 Task: Sort your dependencies by most sponsors.
Action: Mouse moved to (222, 187)
Screenshot: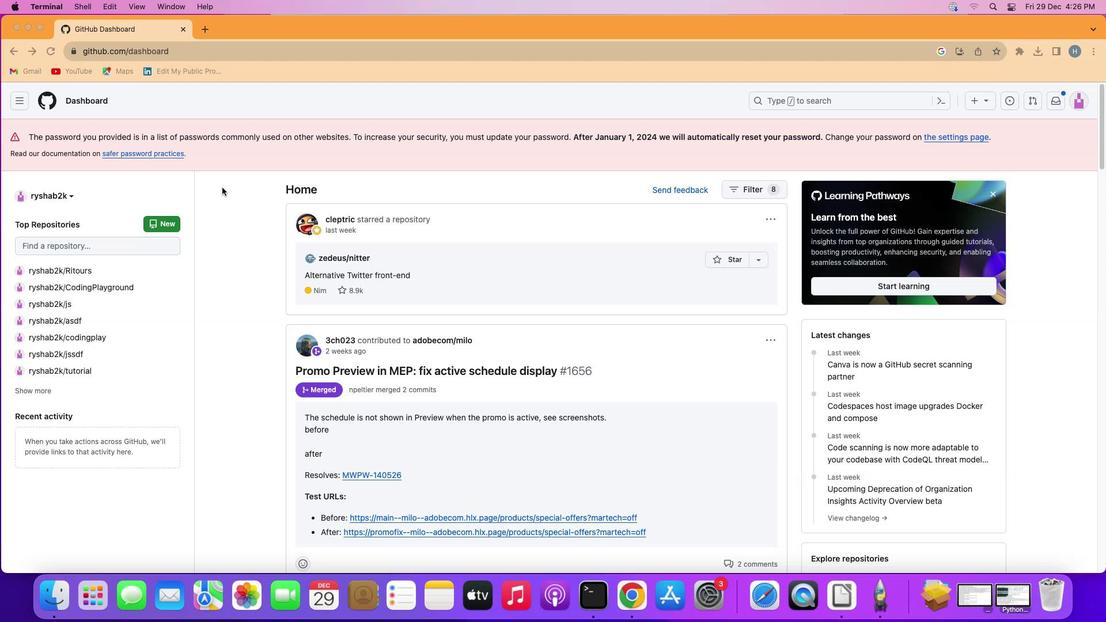 
Action: Mouse pressed left at (222, 187)
Screenshot: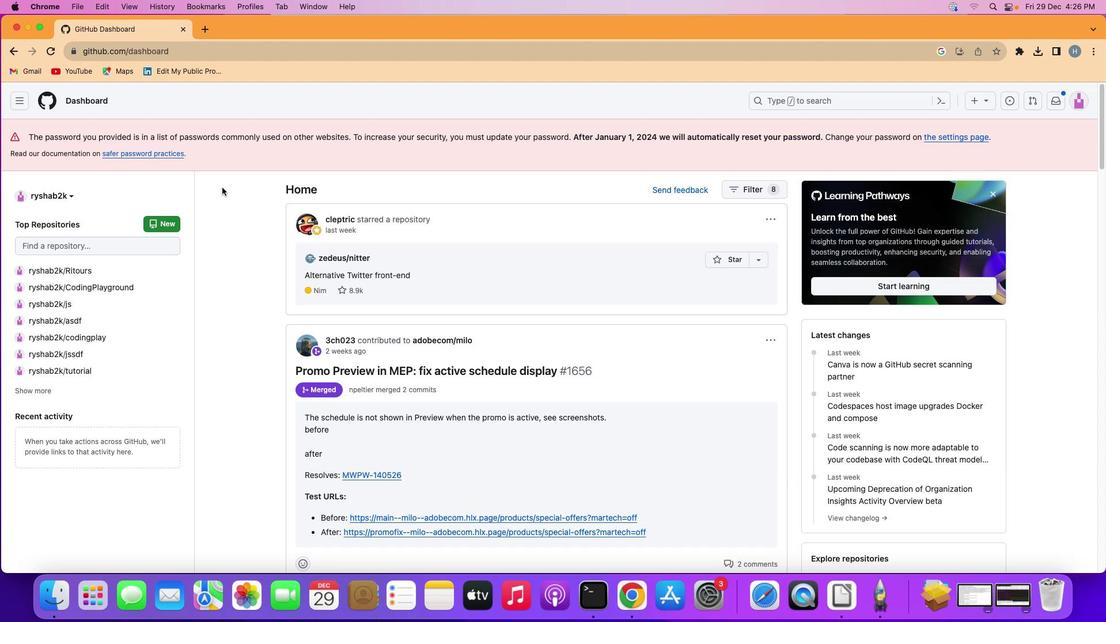 
Action: Mouse moved to (15, 95)
Screenshot: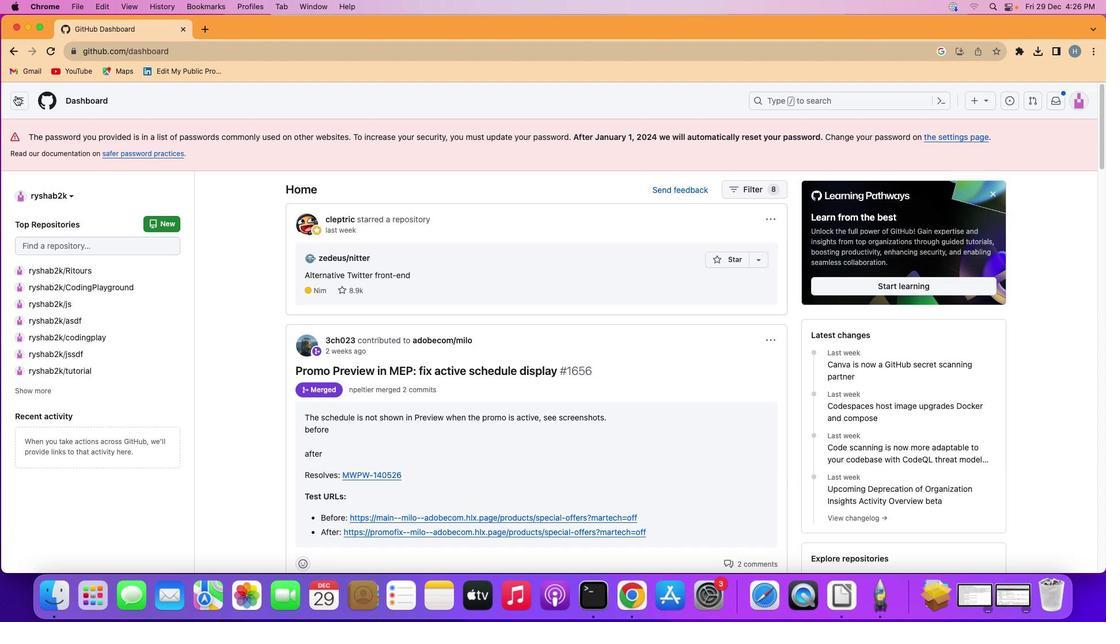 
Action: Mouse pressed left at (15, 95)
Screenshot: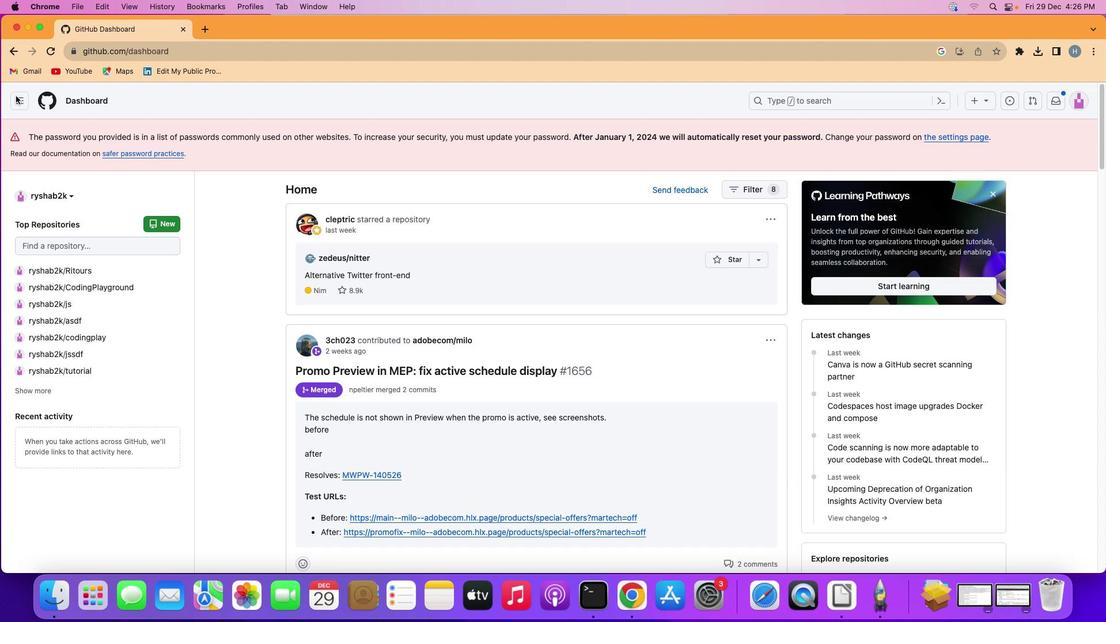 
Action: Mouse moved to (93, 244)
Screenshot: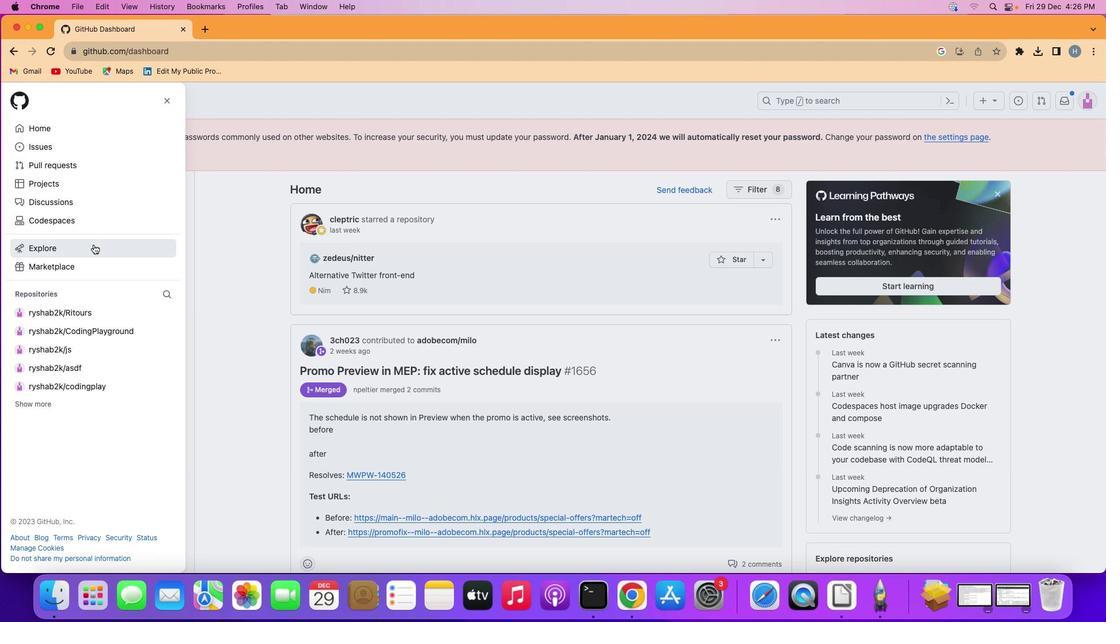 
Action: Mouse pressed left at (93, 244)
Screenshot: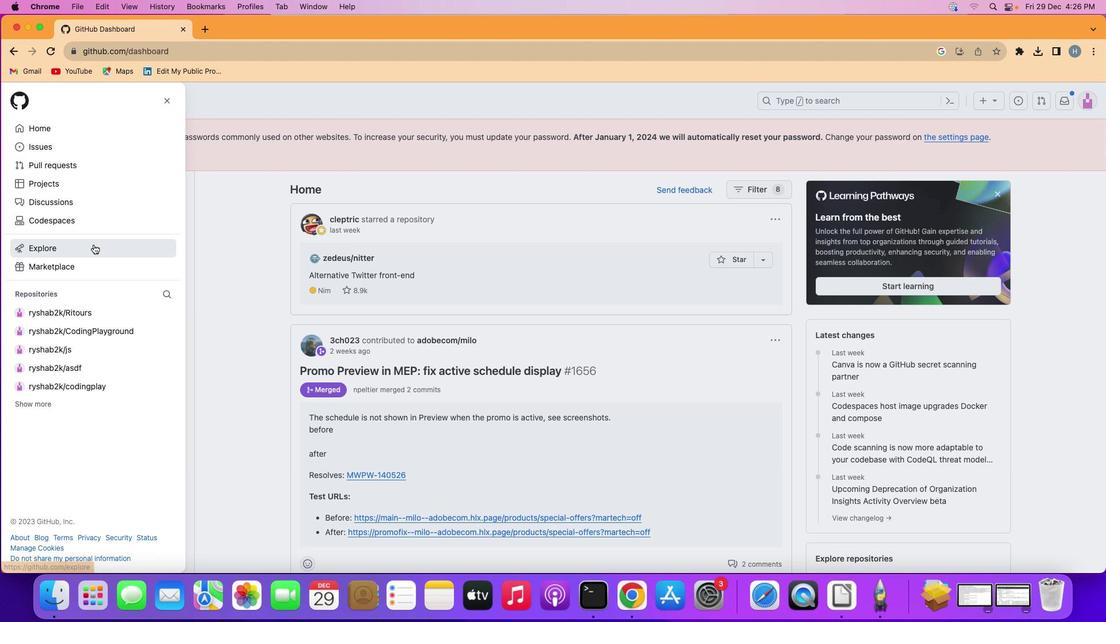 
Action: Mouse moved to (660, 186)
Screenshot: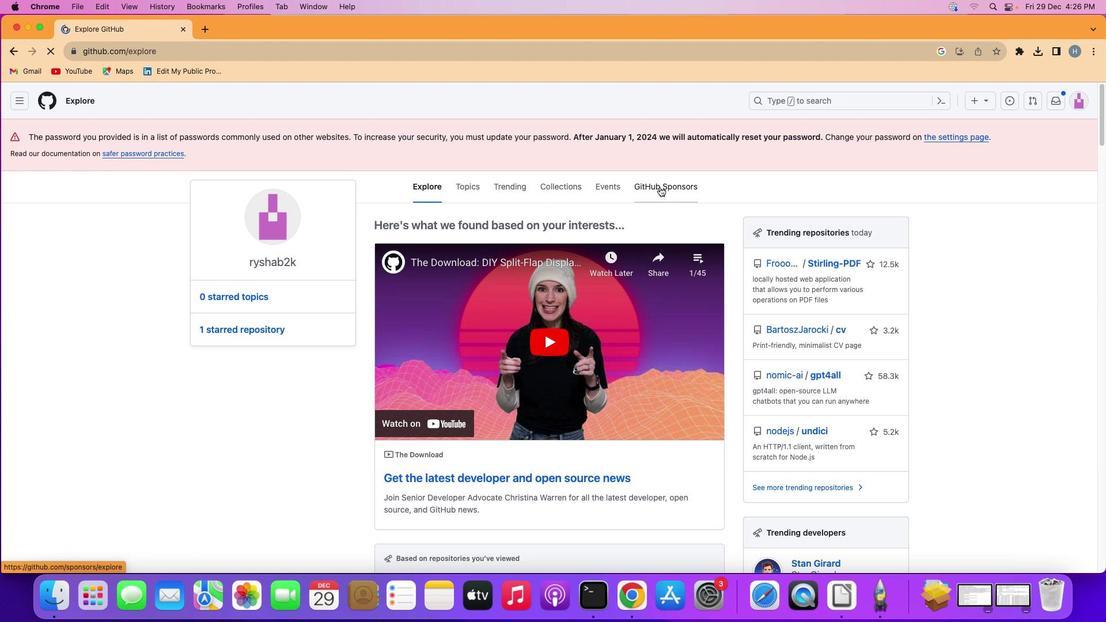 
Action: Mouse pressed left at (660, 186)
Screenshot: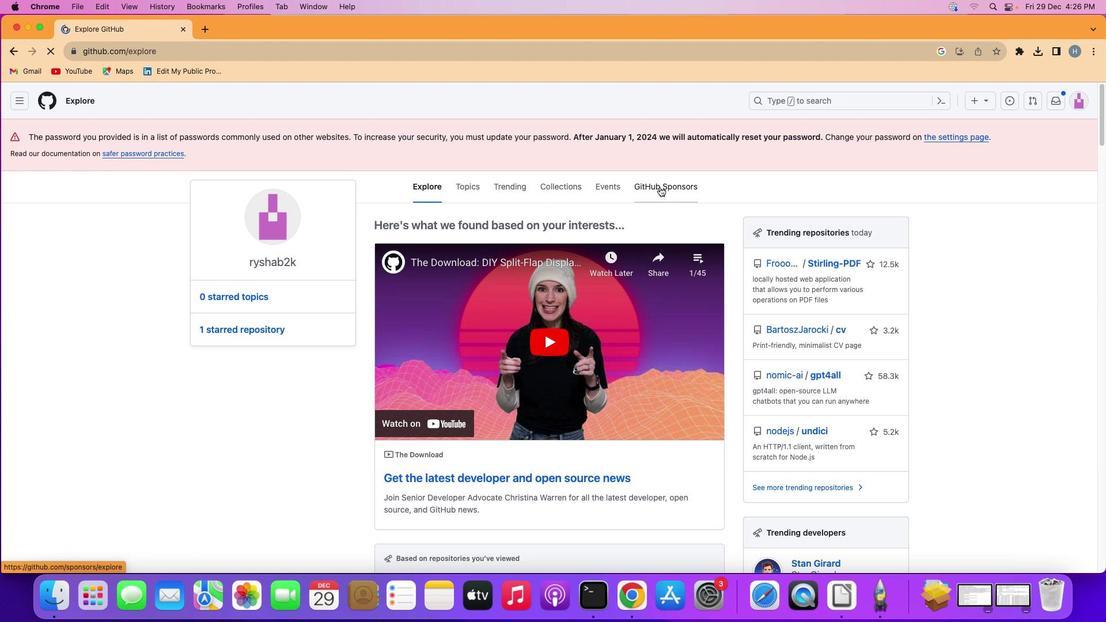
Action: Mouse moved to (733, 341)
Screenshot: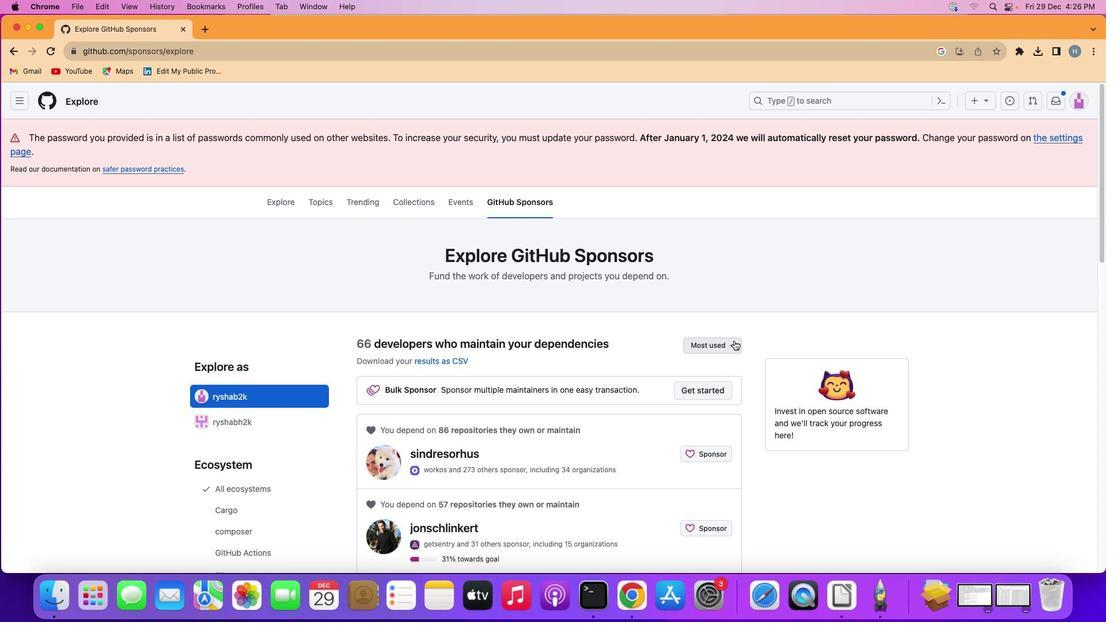 
Action: Mouse pressed left at (733, 341)
Screenshot: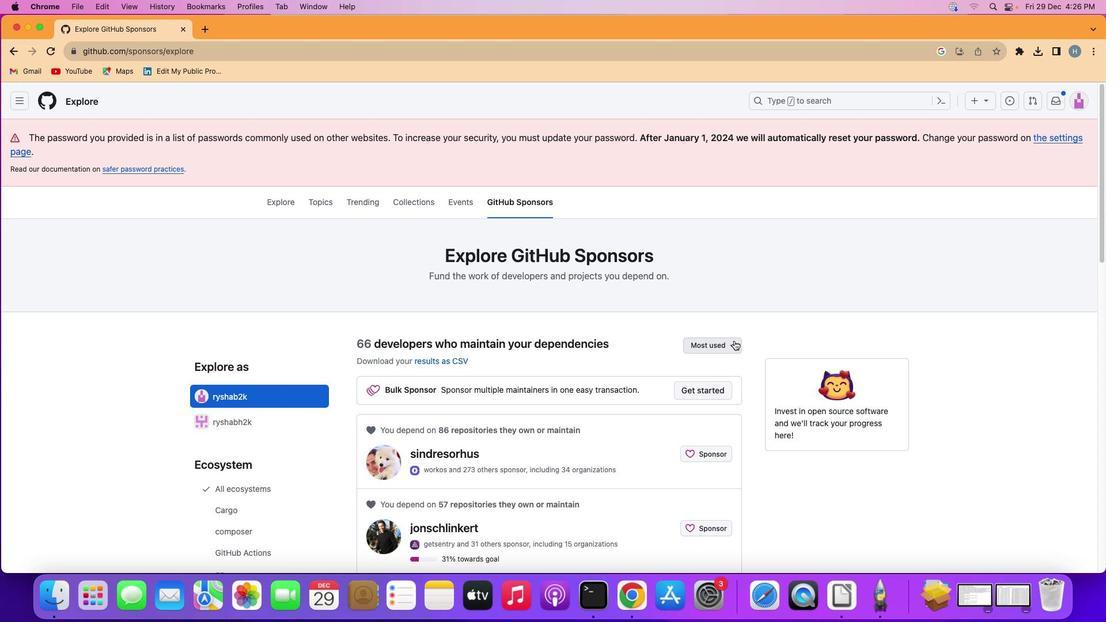 
Action: Mouse moved to (689, 404)
Screenshot: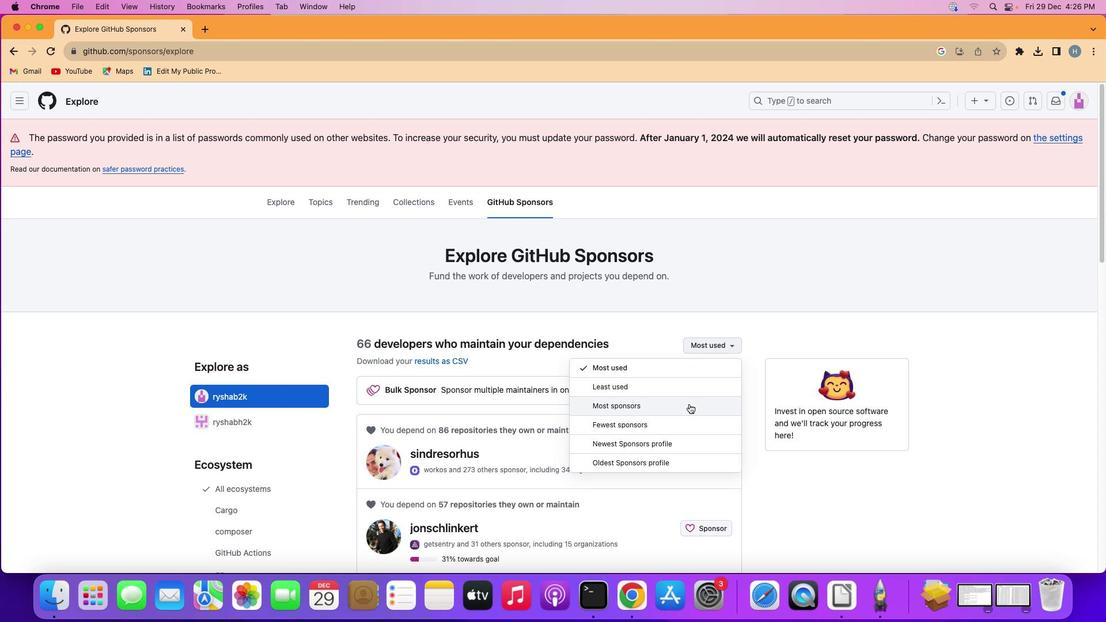 
Action: Mouse pressed left at (689, 404)
Screenshot: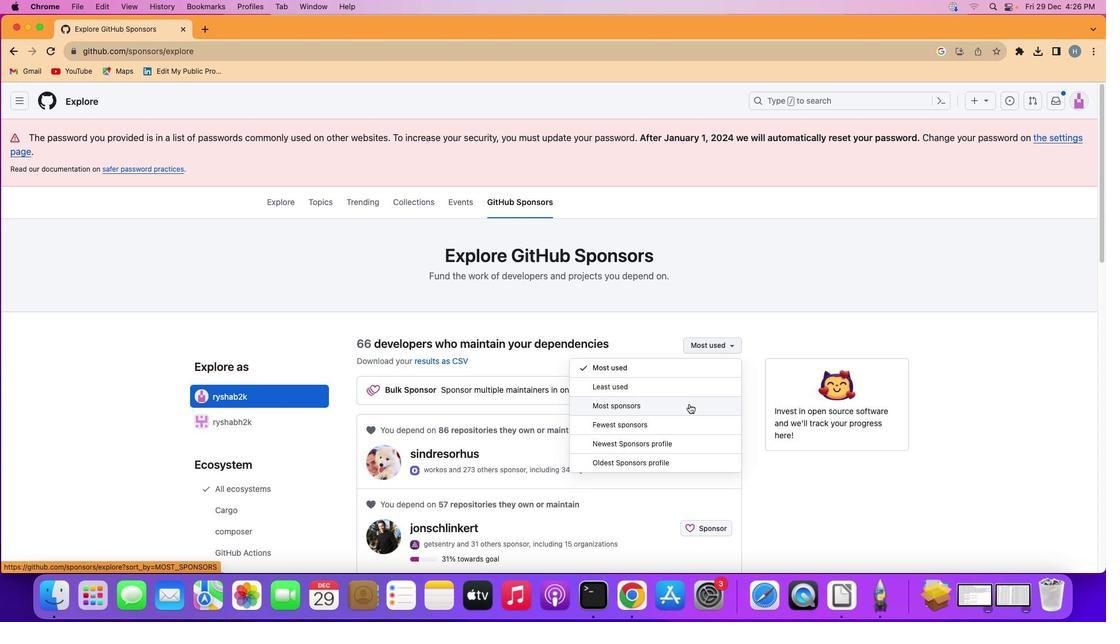 
Action: Mouse moved to (751, 310)
Screenshot: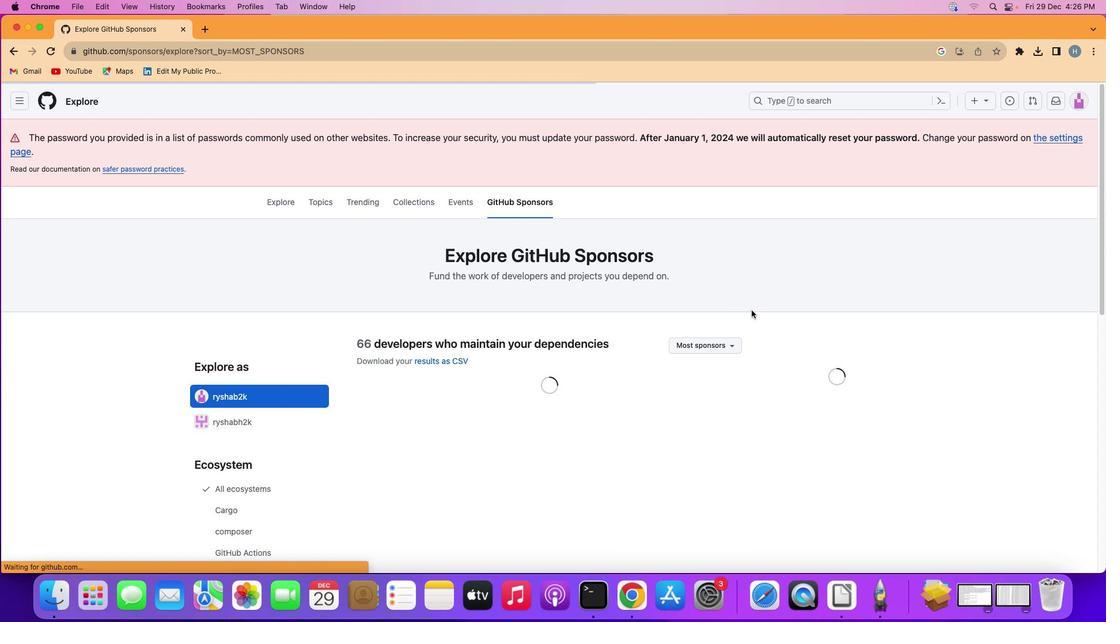 
